 Task: Check the average views per listing of contemporary in the last 5 years.
Action: Mouse moved to (858, 200)
Screenshot: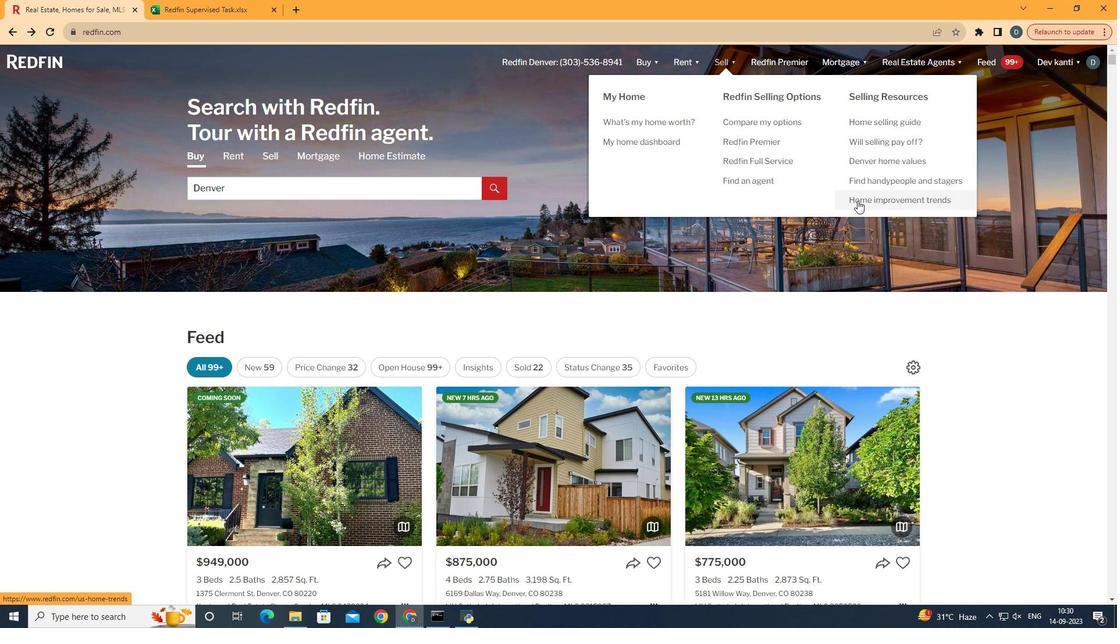 
Action: Mouse pressed left at (858, 200)
Screenshot: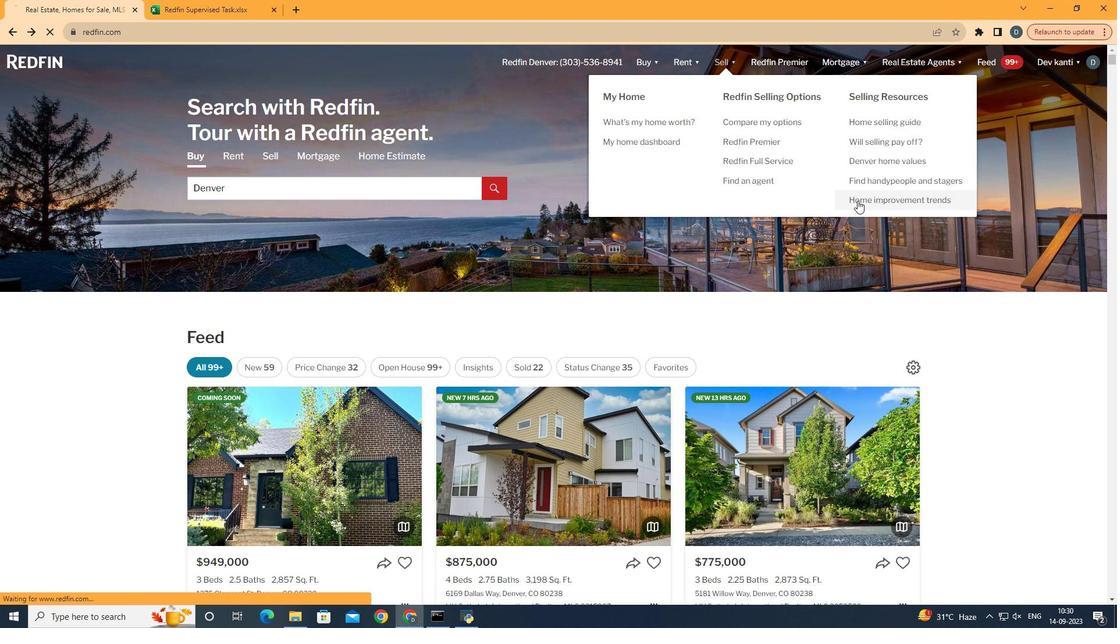 
Action: Mouse moved to (296, 215)
Screenshot: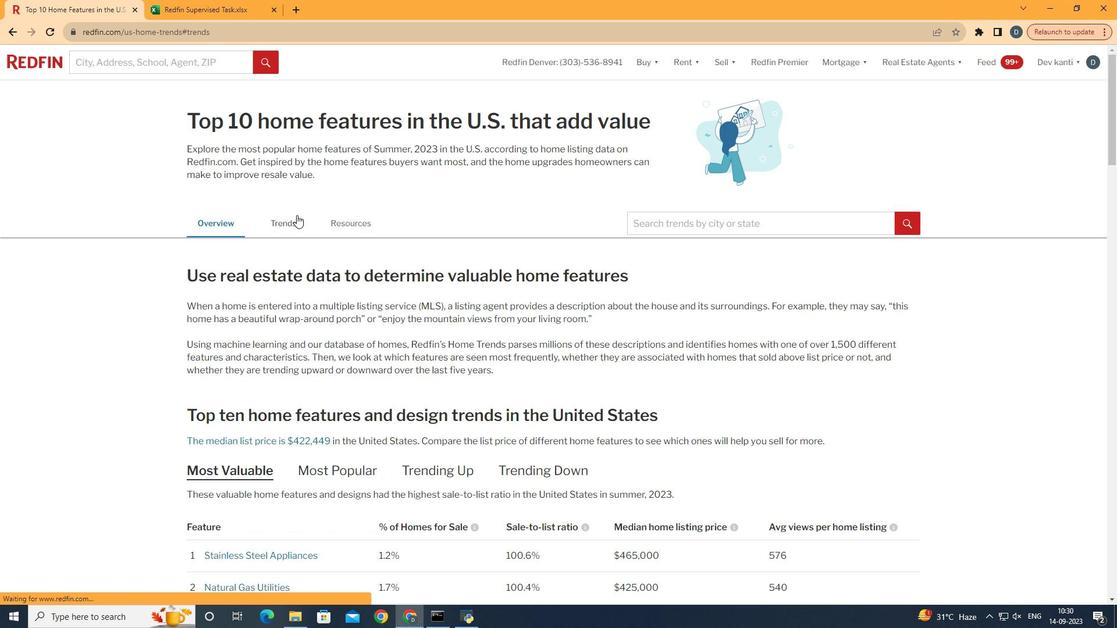 
Action: Mouse pressed left at (296, 215)
Screenshot: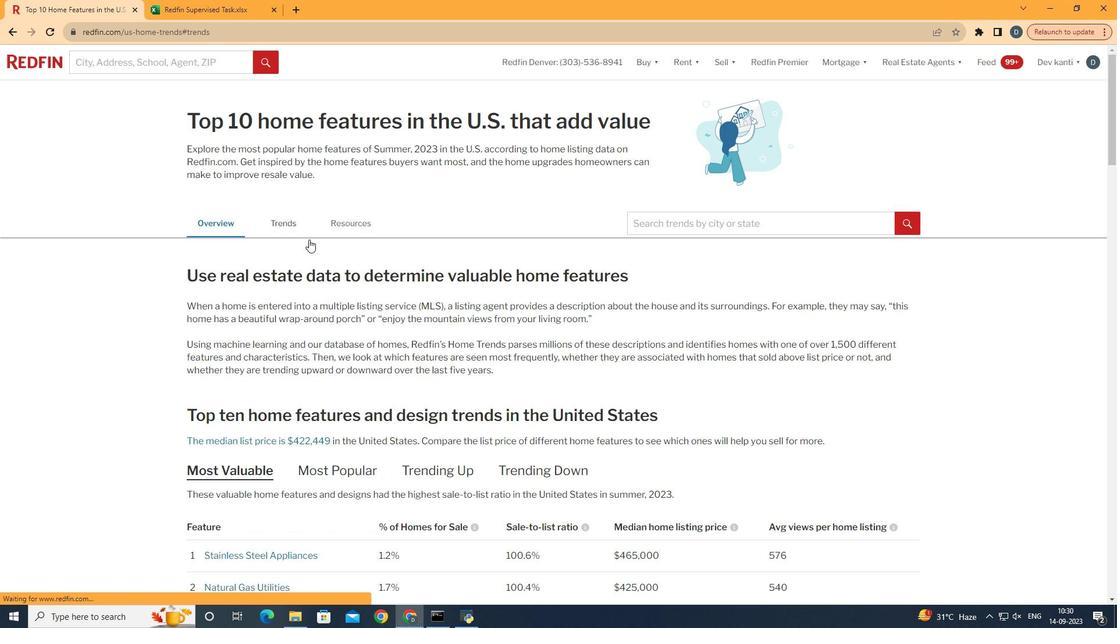 
Action: Mouse moved to (440, 333)
Screenshot: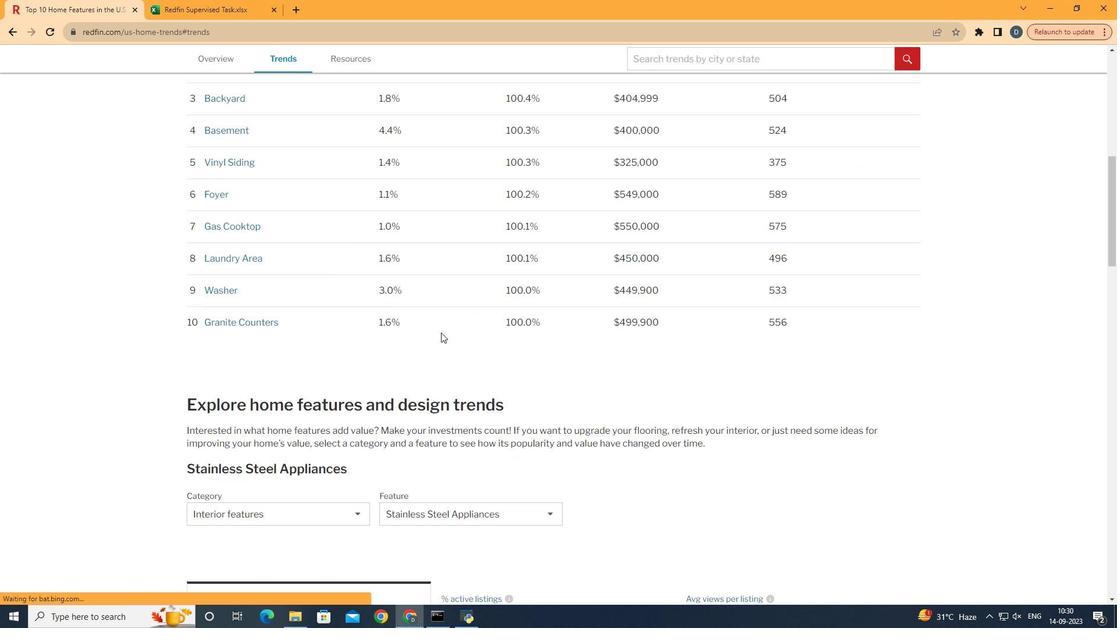 
Action: Mouse scrolled (440, 332) with delta (0, 0)
Screenshot: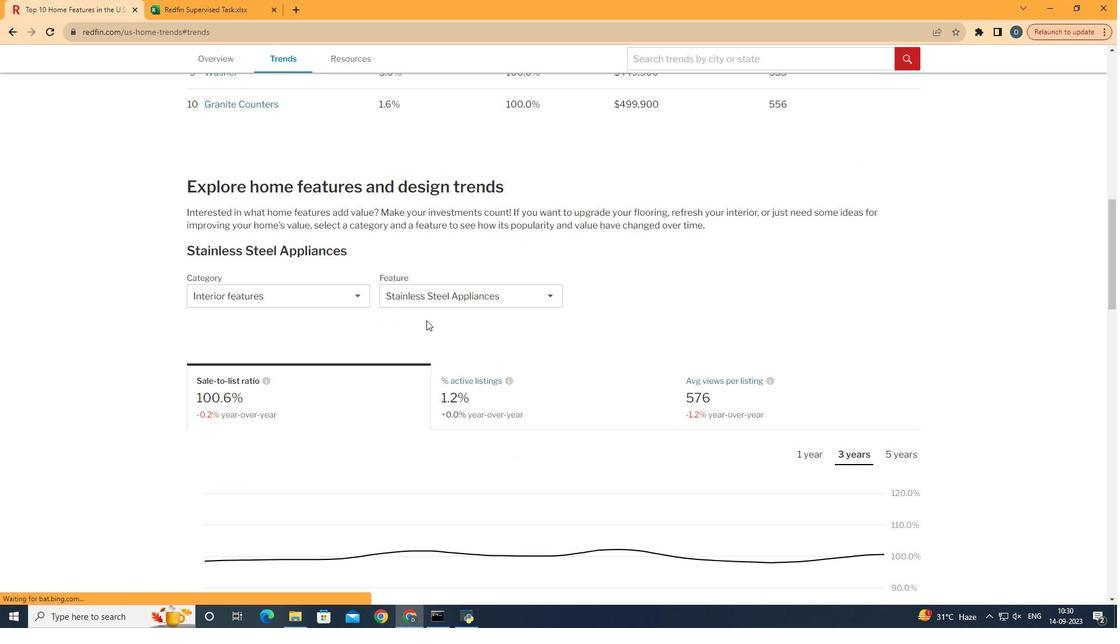 
Action: Mouse scrolled (440, 332) with delta (0, 0)
Screenshot: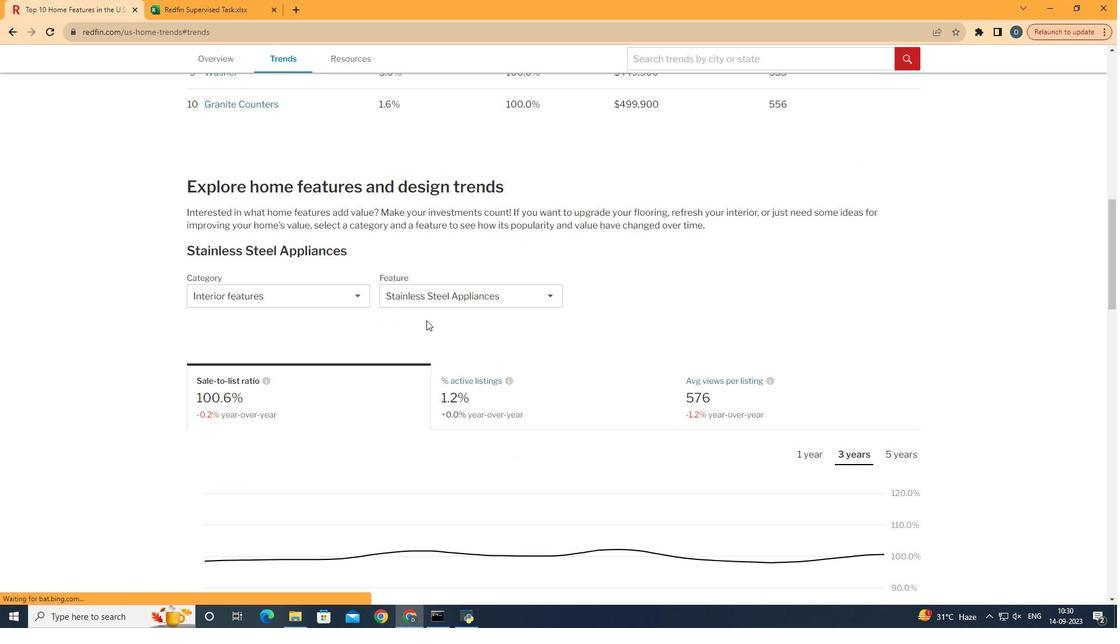 
Action: Mouse scrolled (440, 332) with delta (0, 0)
Screenshot: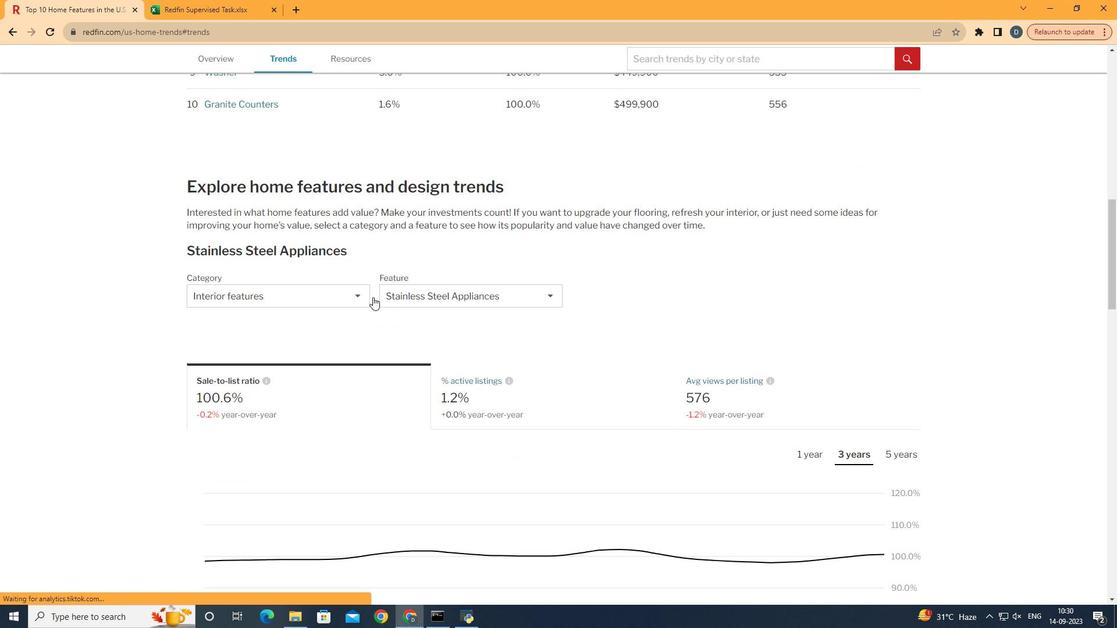 
Action: Mouse moved to (441, 333)
Screenshot: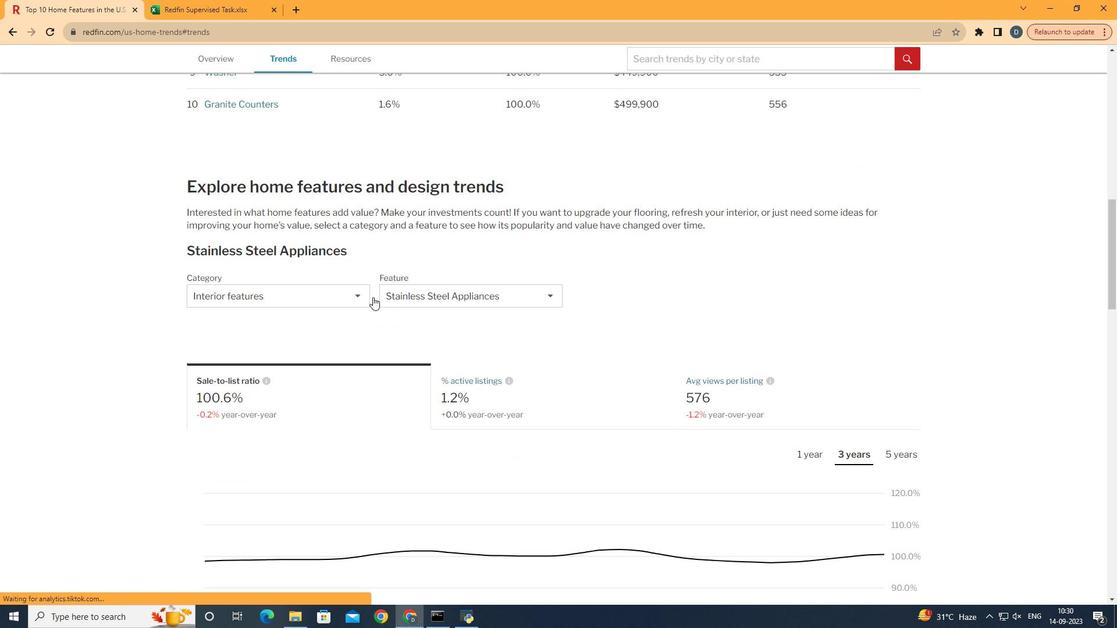 
Action: Mouse scrolled (441, 332) with delta (0, 0)
Screenshot: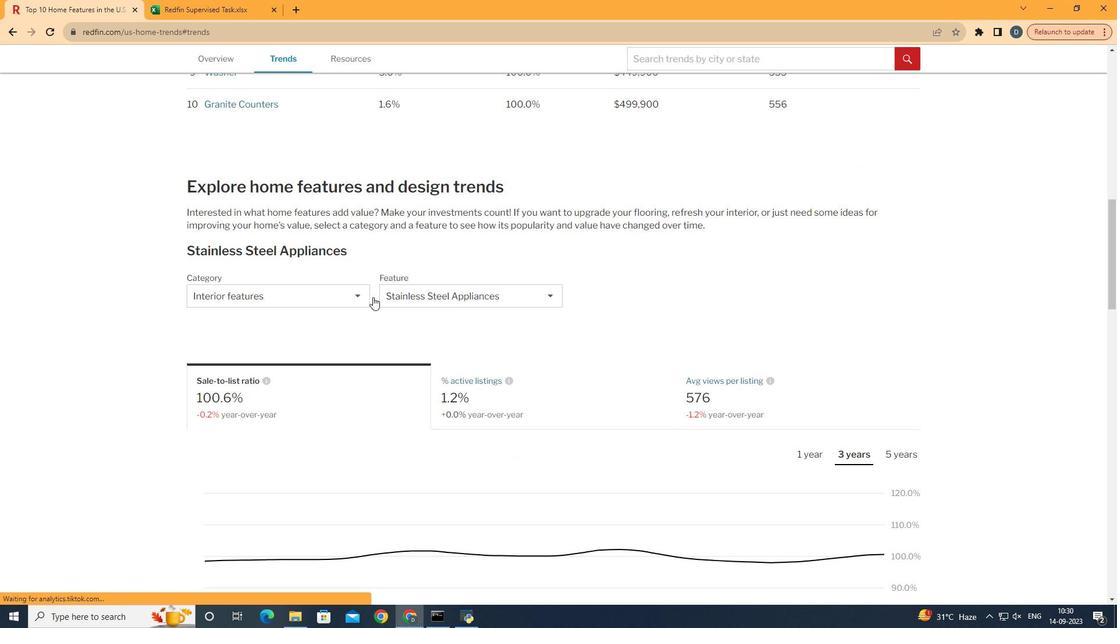 
Action: Mouse moved to (441, 333)
Screenshot: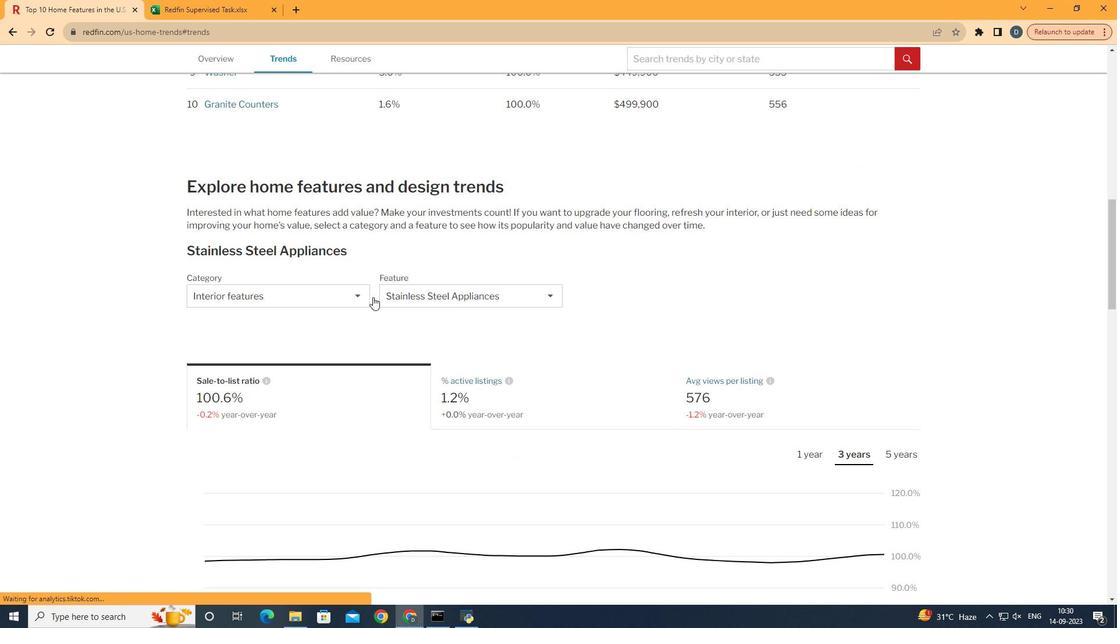 
Action: Mouse scrolled (441, 332) with delta (0, 0)
Screenshot: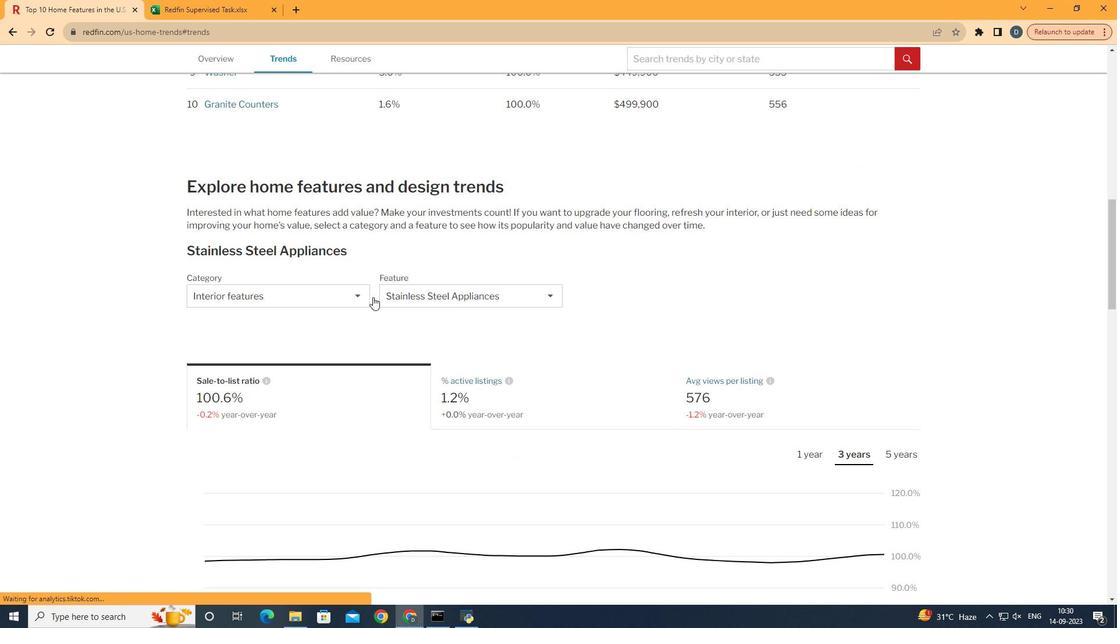 
Action: Mouse scrolled (441, 332) with delta (0, 0)
Screenshot: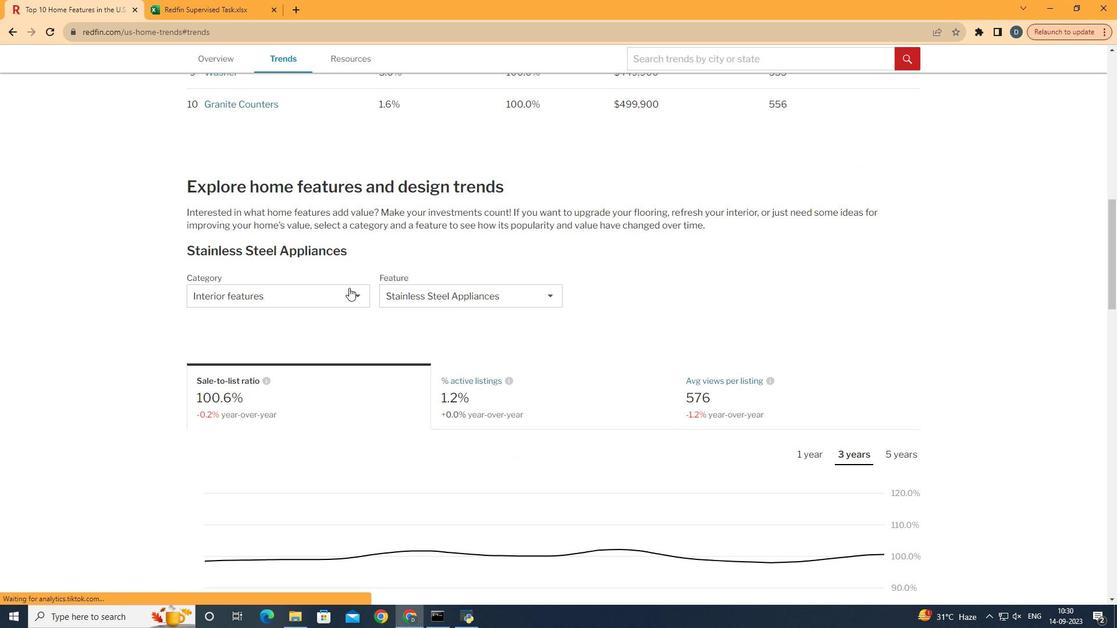 
Action: Mouse scrolled (441, 332) with delta (0, 0)
Screenshot: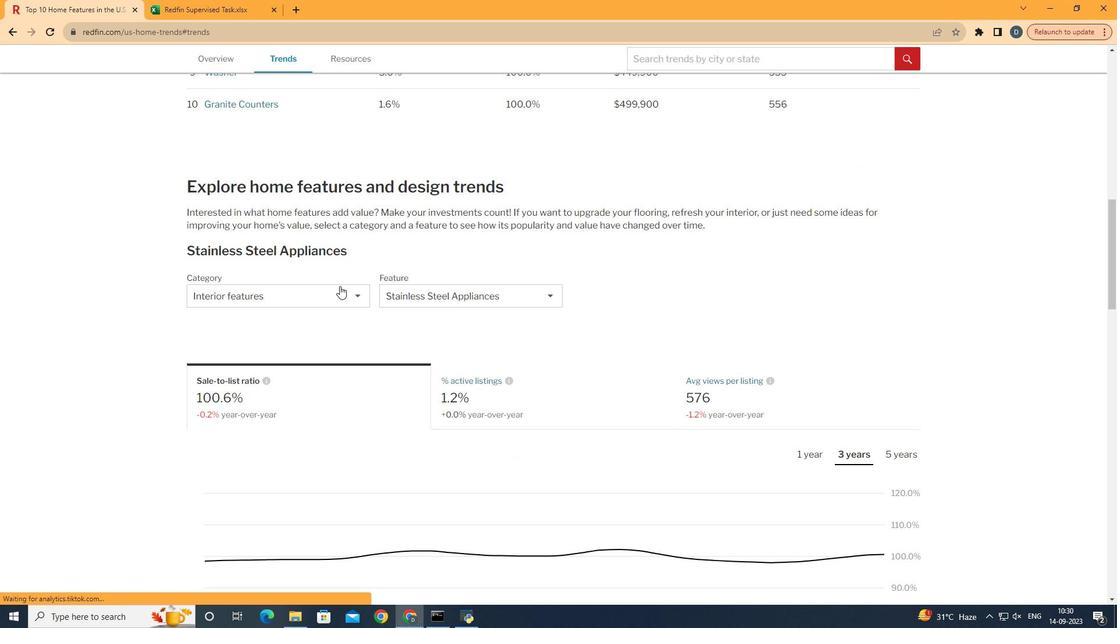 
Action: Mouse moved to (337, 286)
Screenshot: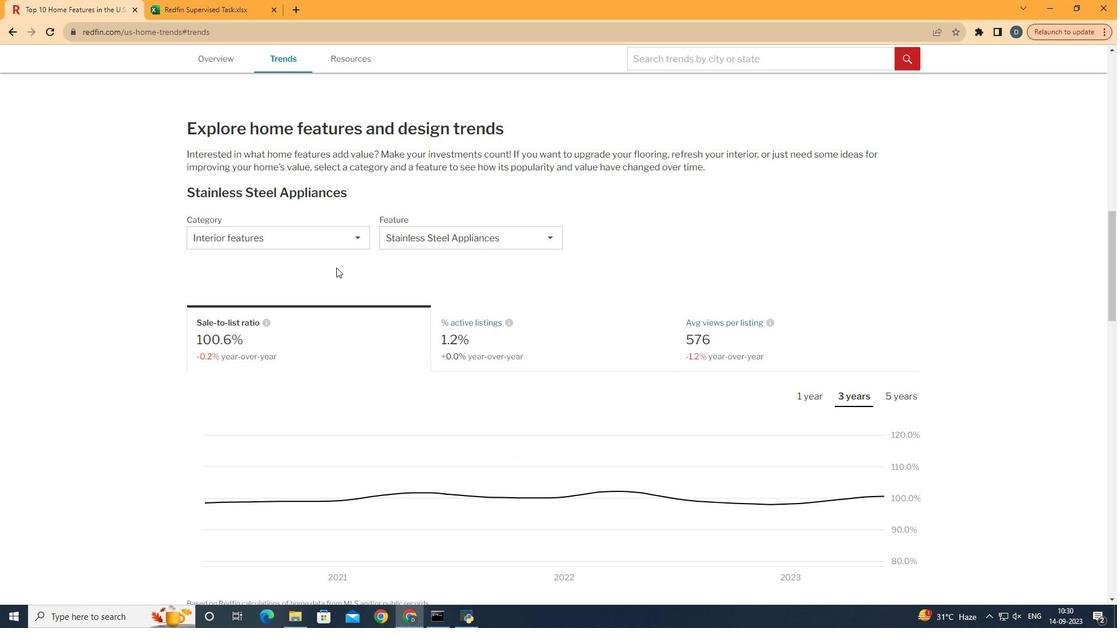 
Action: Mouse scrolled (337, 285) with delta (0, 0)
Screenshot: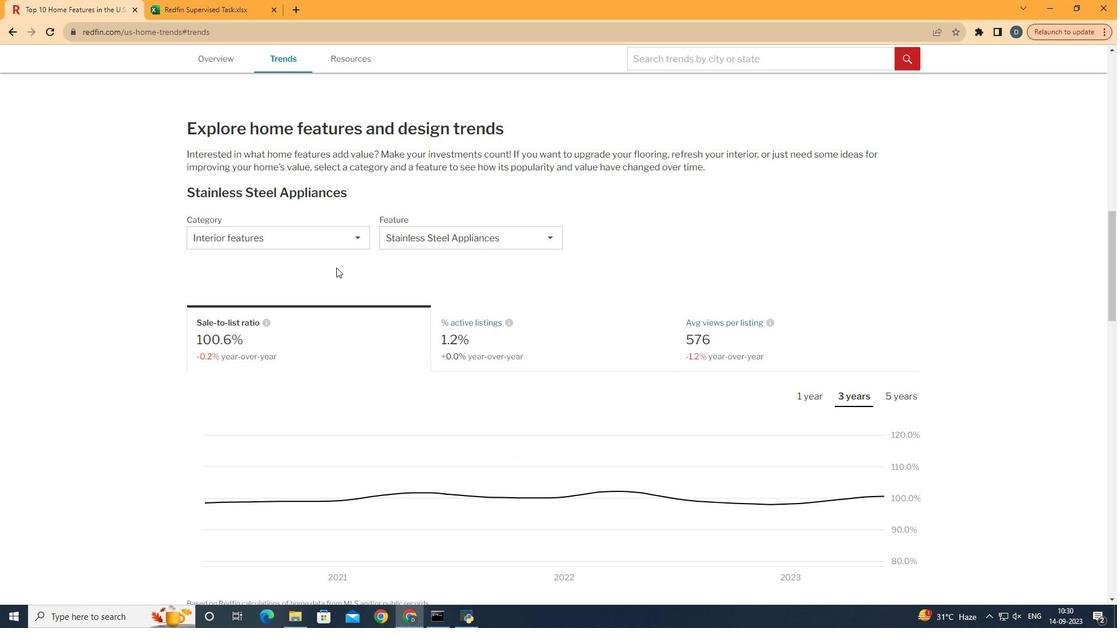
Action: Mouse moved to (333, 231)
Screenshot: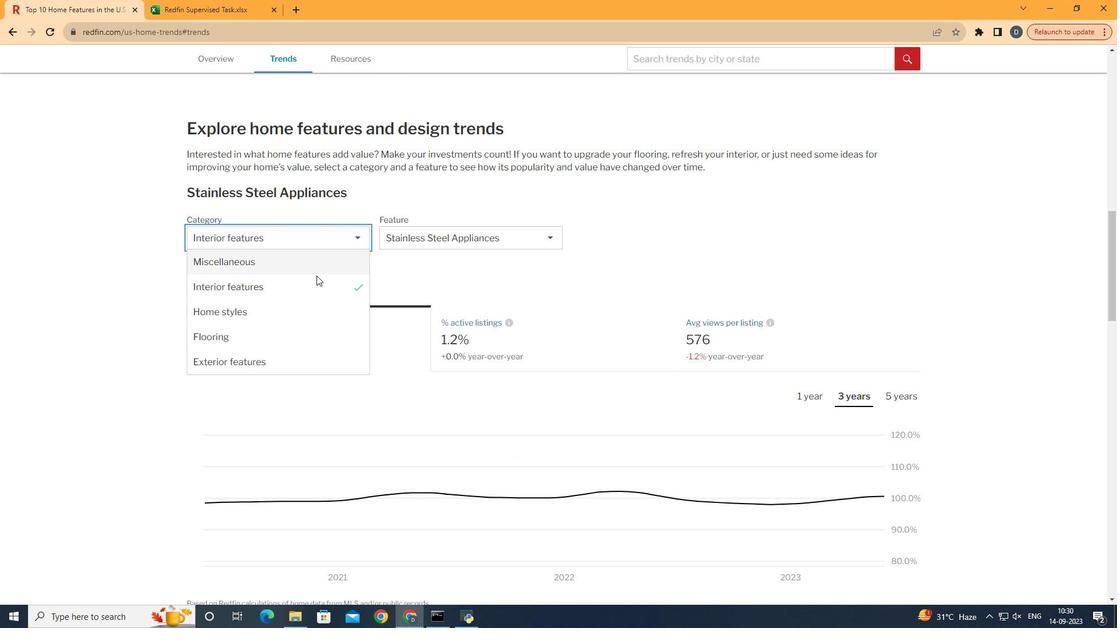 
Action: Mouse pressed left at (333, 231)
Screenshot: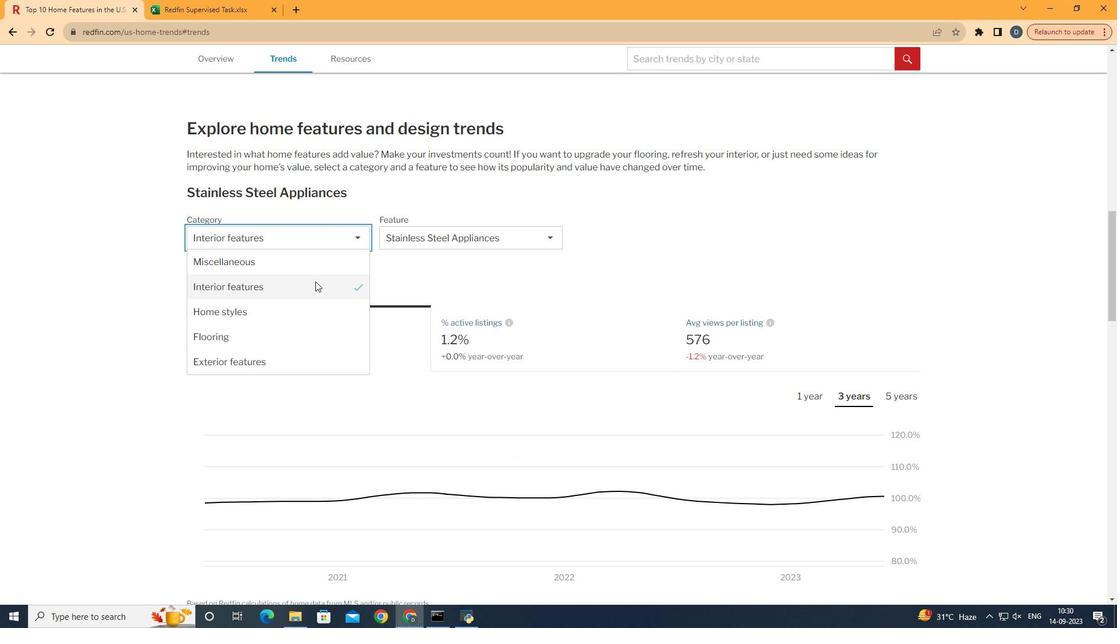 
Action: Mouse moved to (311, 305)
Screenshot: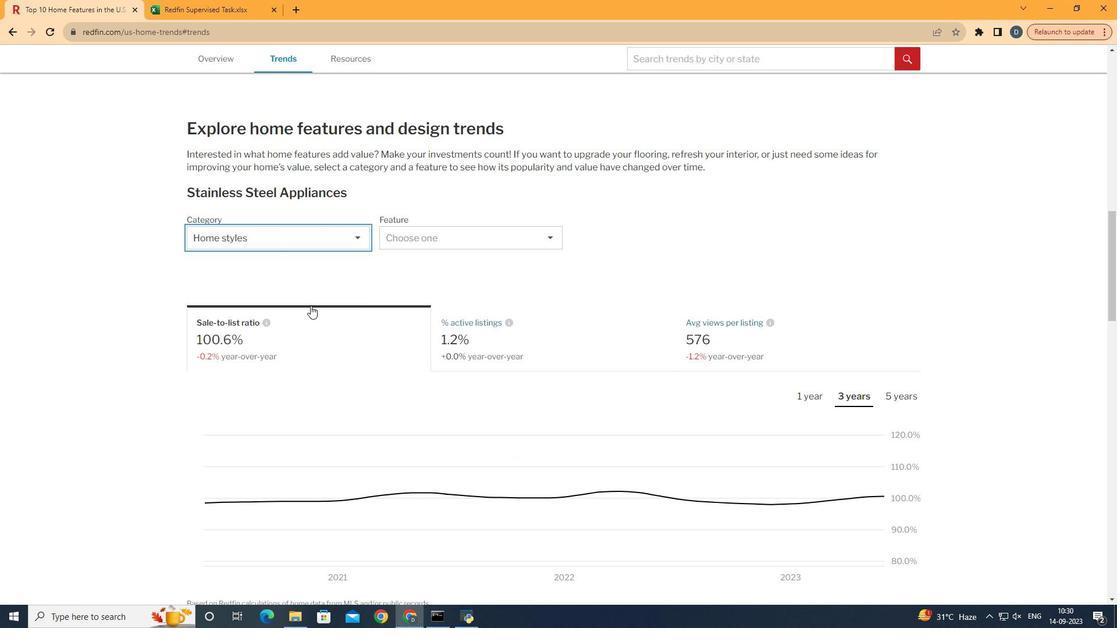
Action: Mouse pressed left at (311, 305)
Screenshot: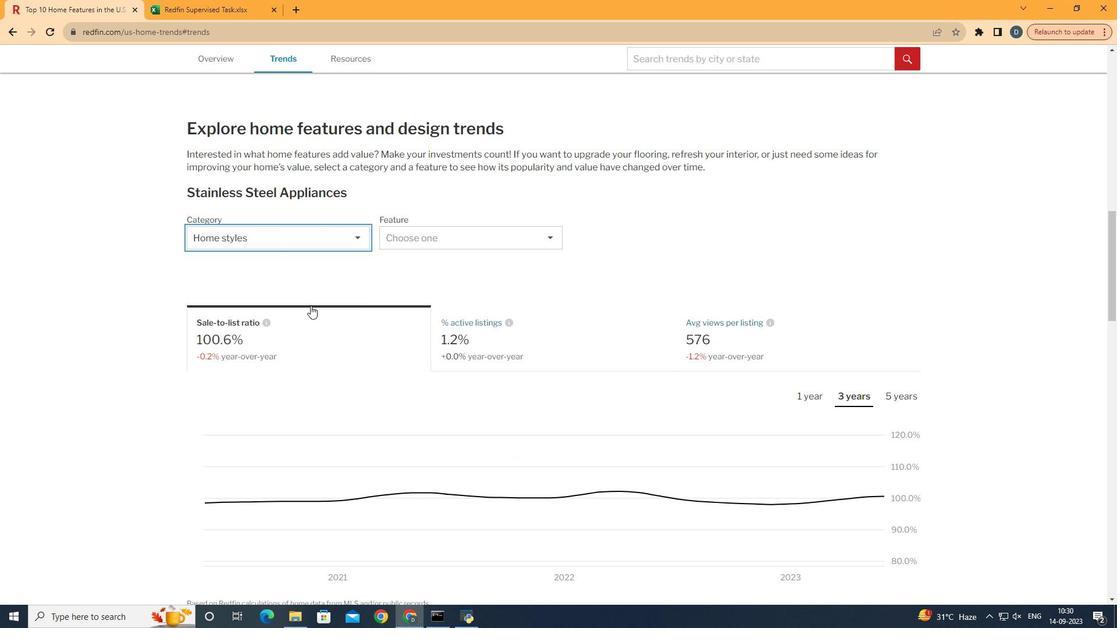 
Action: Mouse moved to (507, 239)
Screenshot: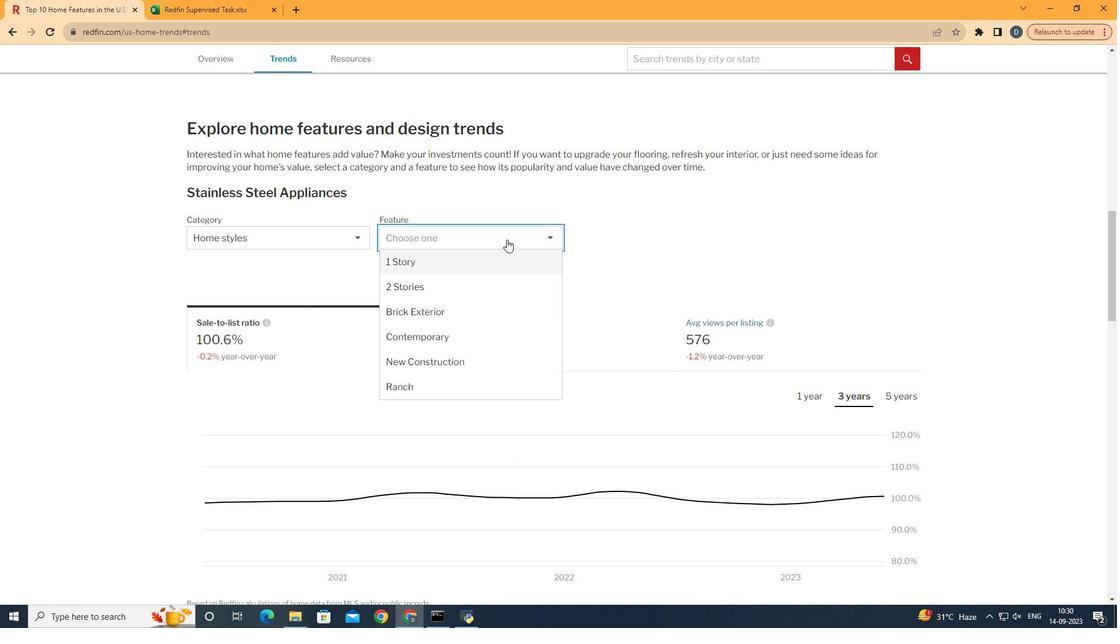
Action: Mouse pressed left at (507, 239)
Screenshot: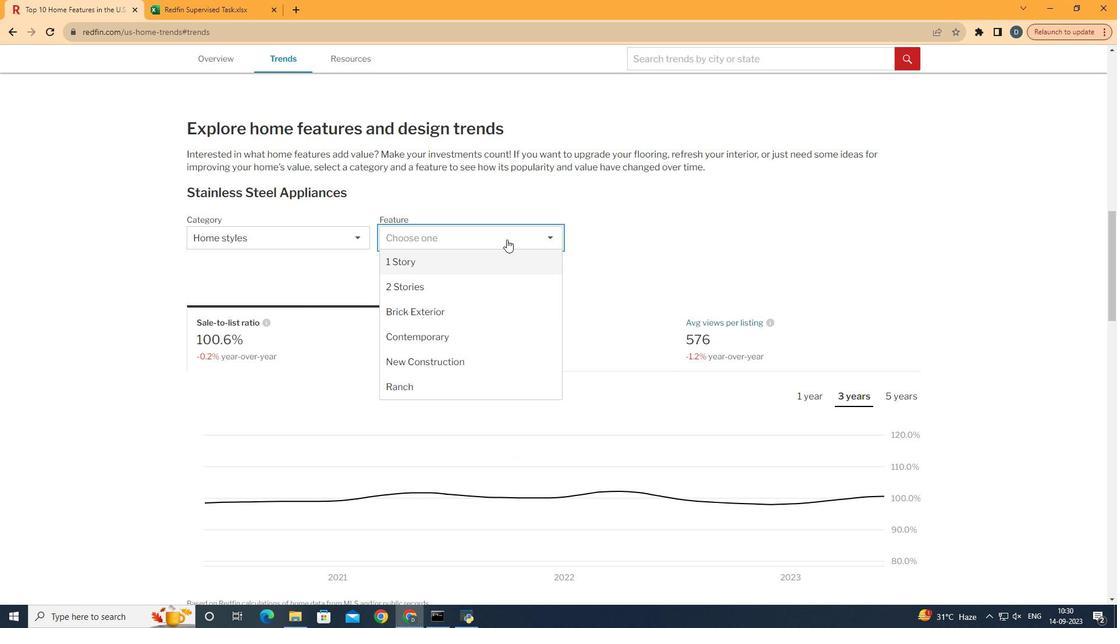 
Action: Mouse moved to (471, 330)
Screenshot: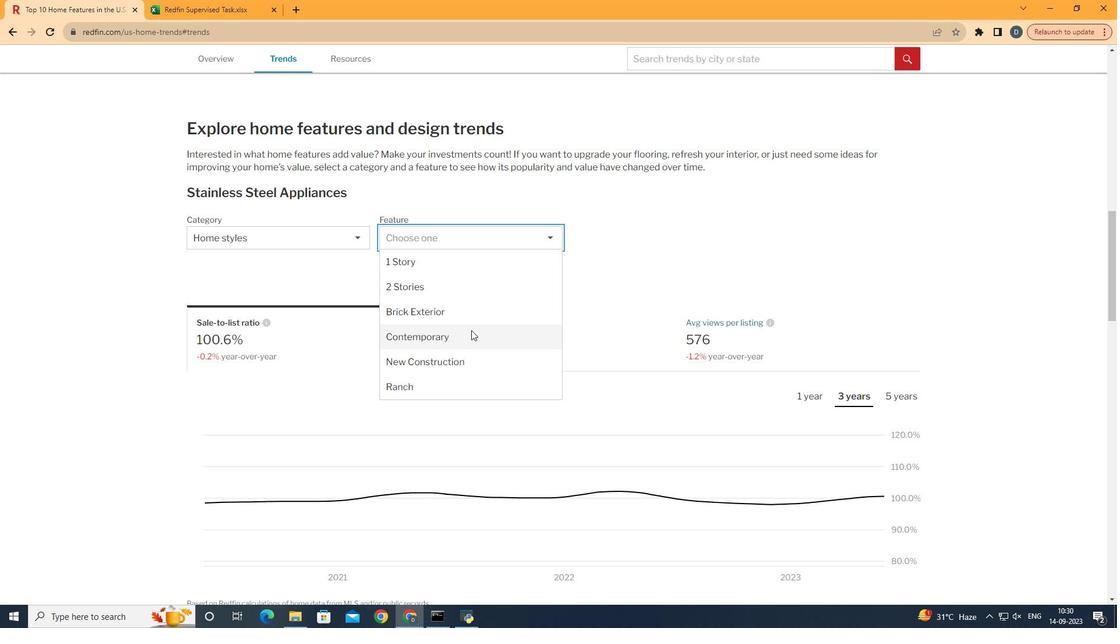 
Action: Mouse pressed left at (471, 330)
Screenshot: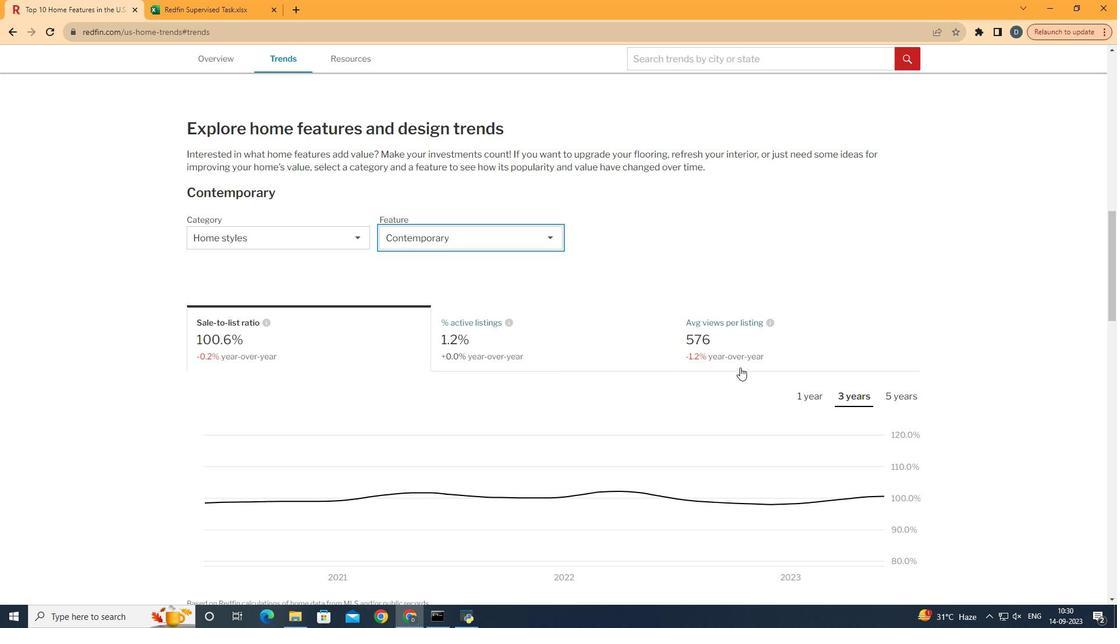 
Action: Mouse moved to (829, 348)
Screenshot: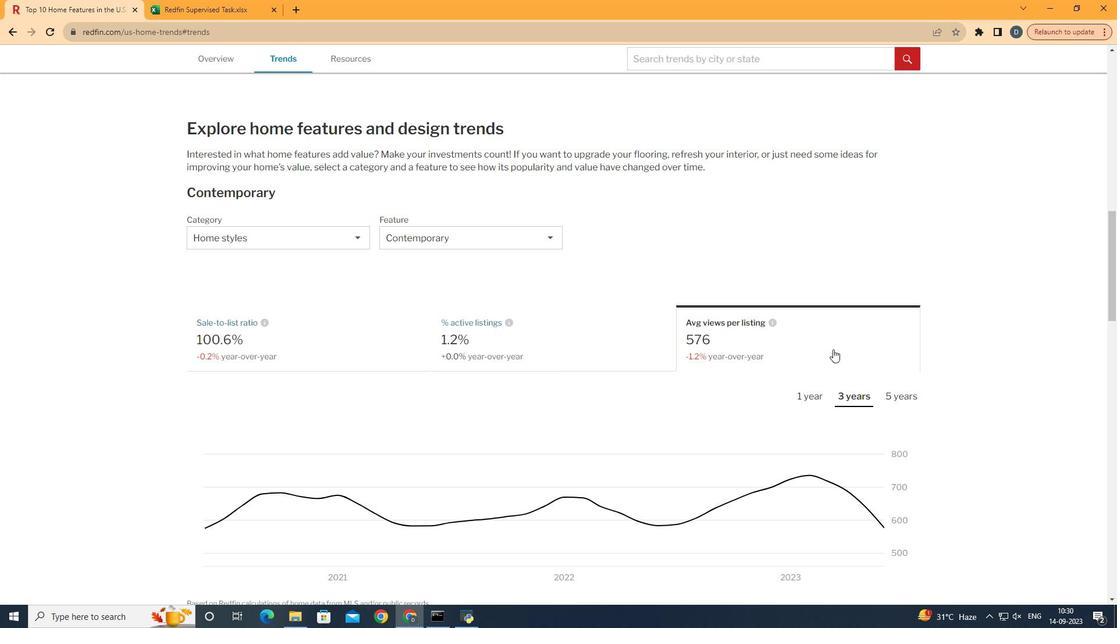
Action: Mouse pressed left at (829, 348)
Screenshot: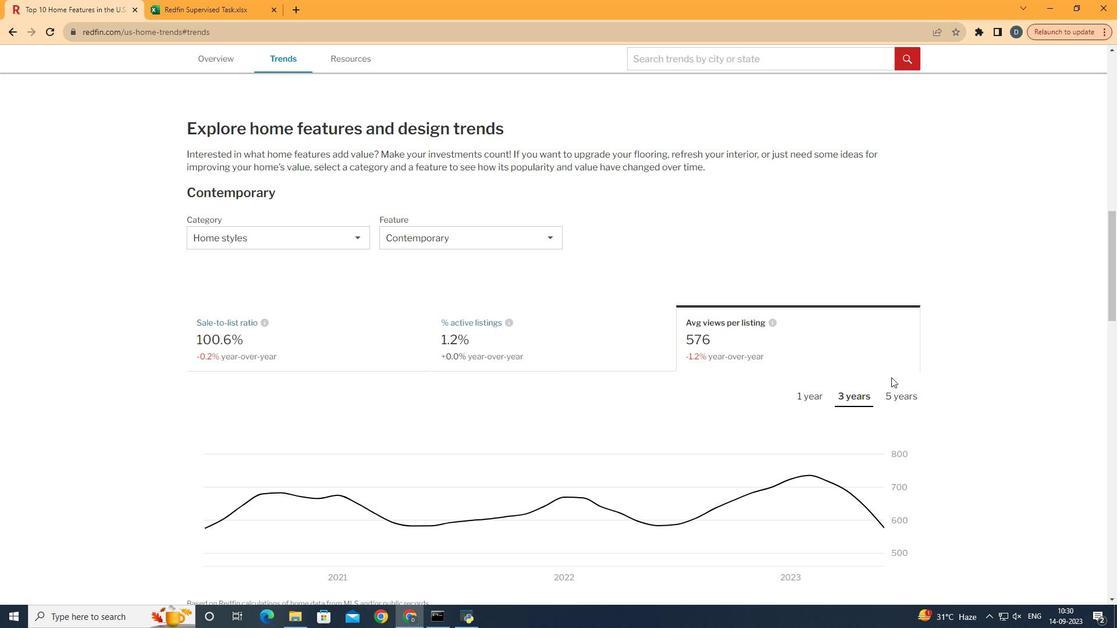 
Action: Mouse moved to (909, 395)
Screenshot: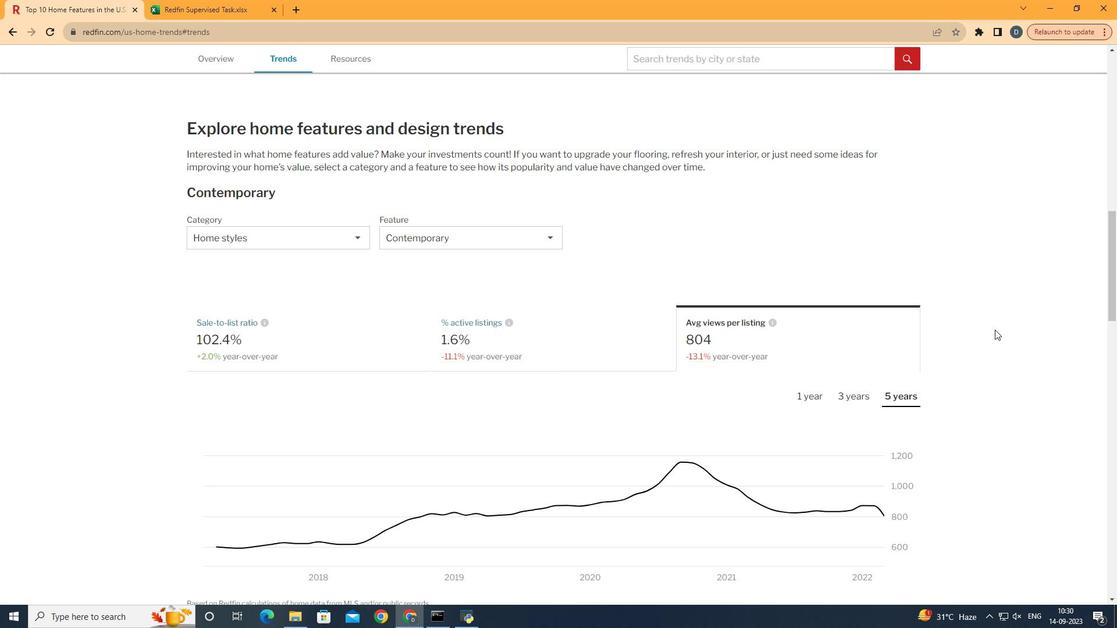 
Action: Mouse pressed left at (909, 395)
Screenshot: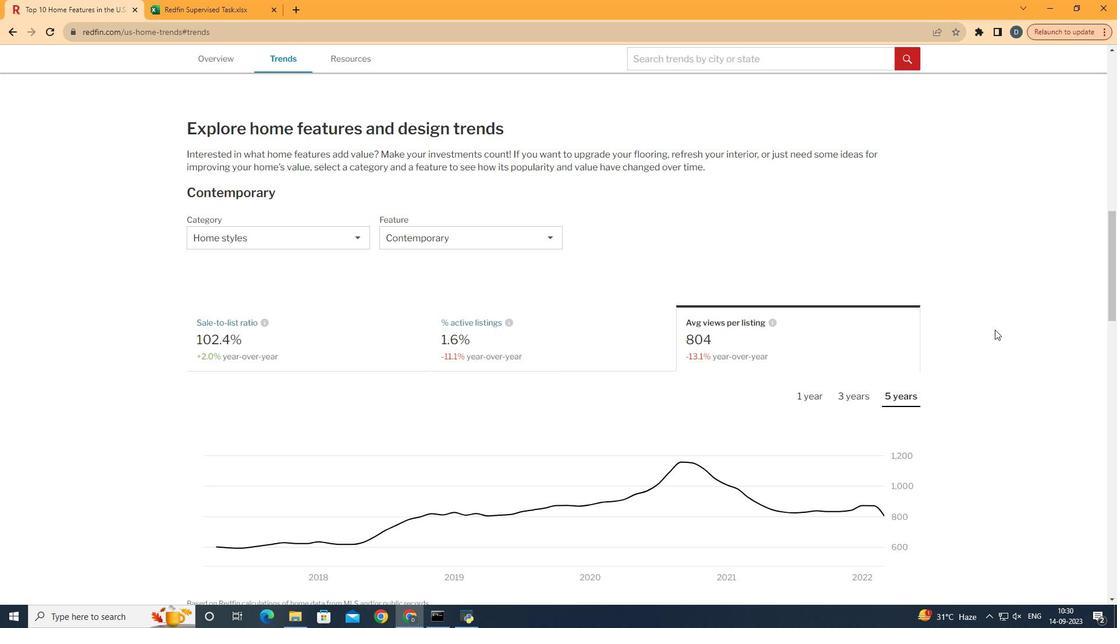 
Action: Mouse moved to (995, 330)
Screenshot: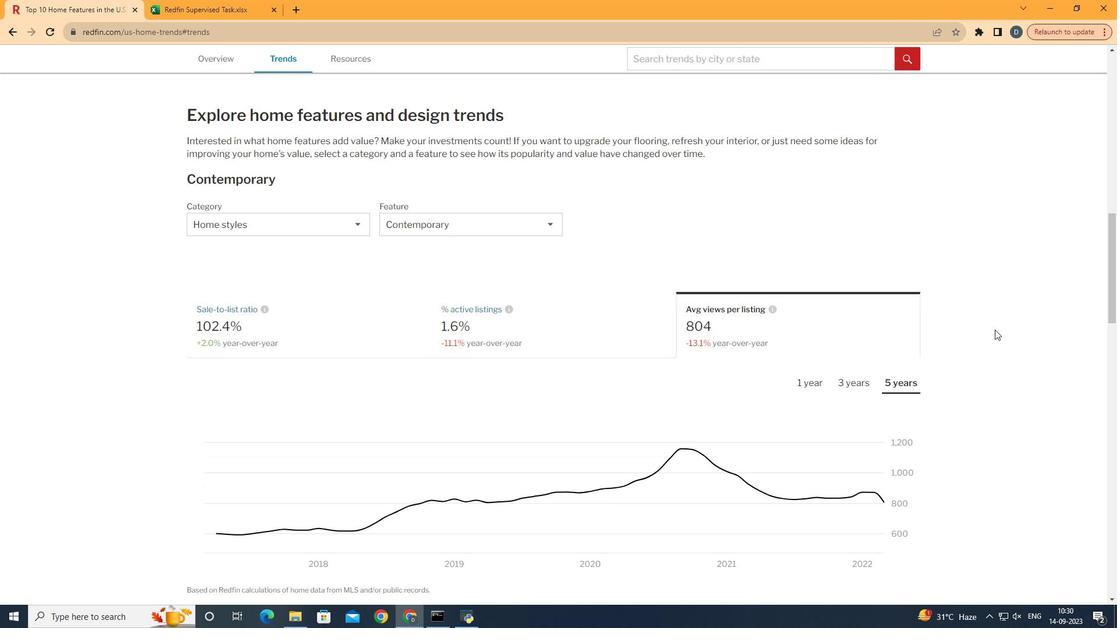 
Action: Mouse scrolled (995, 329) with delta (0, 0)
Screenshot: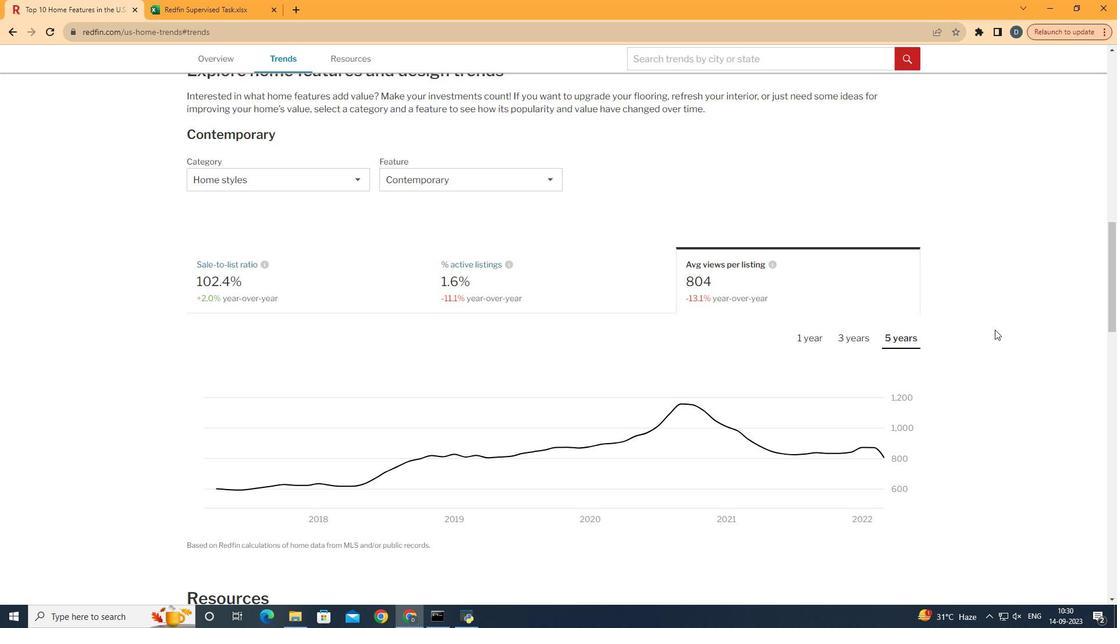 
